 Task: Display the current local time.
Action: Mouse moved to (939, 77)
Screenshot: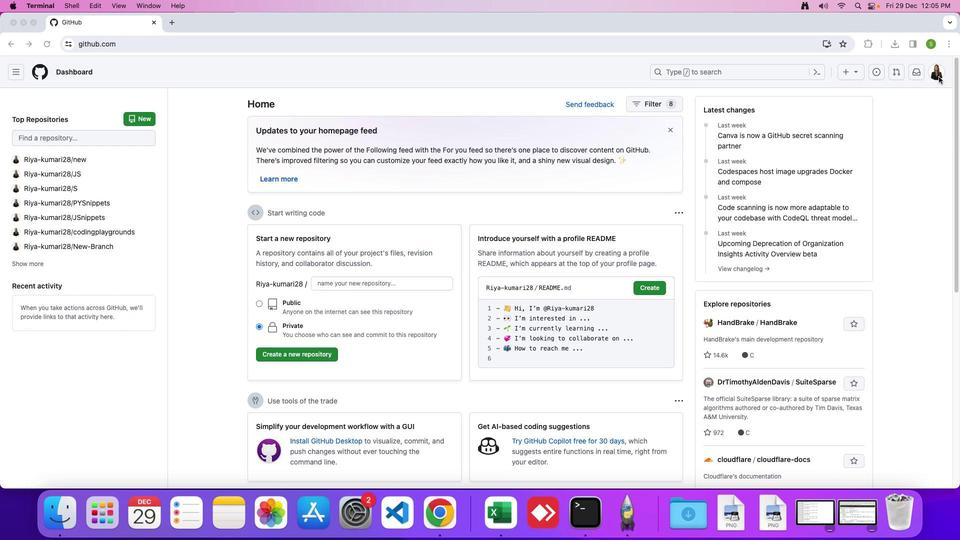 
Action: Mouse pressed left at (939, 77)
Screenshot: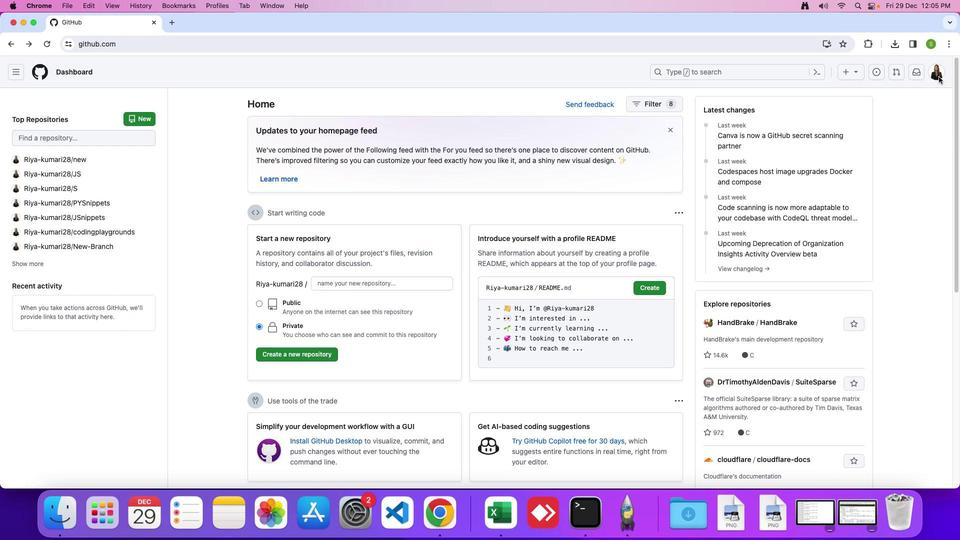 
Action: Mouse moved to (939, 74)
Screenshot: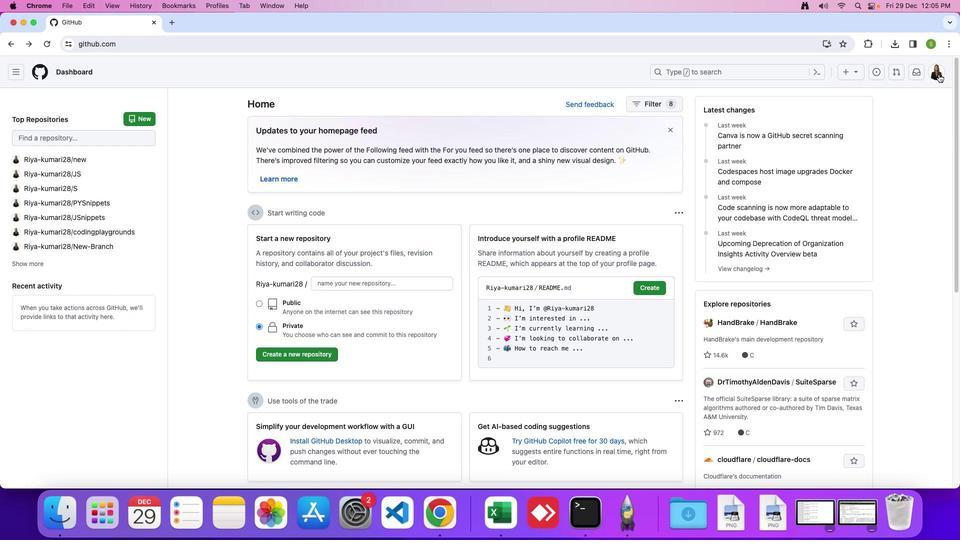 
Action: Mouse pressed left at (939, 74)
Screenshot: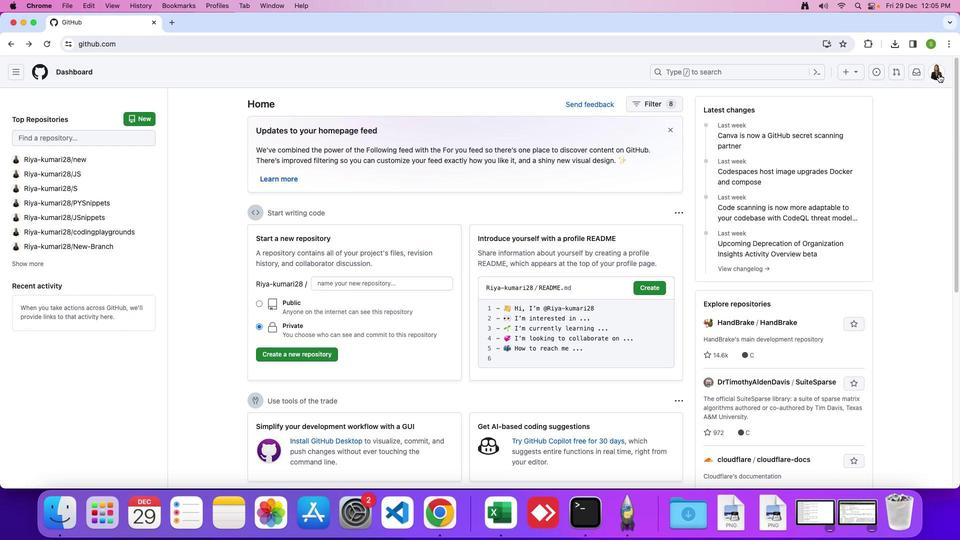 
Action: Mouse moved to (852, 123)
Screenshot: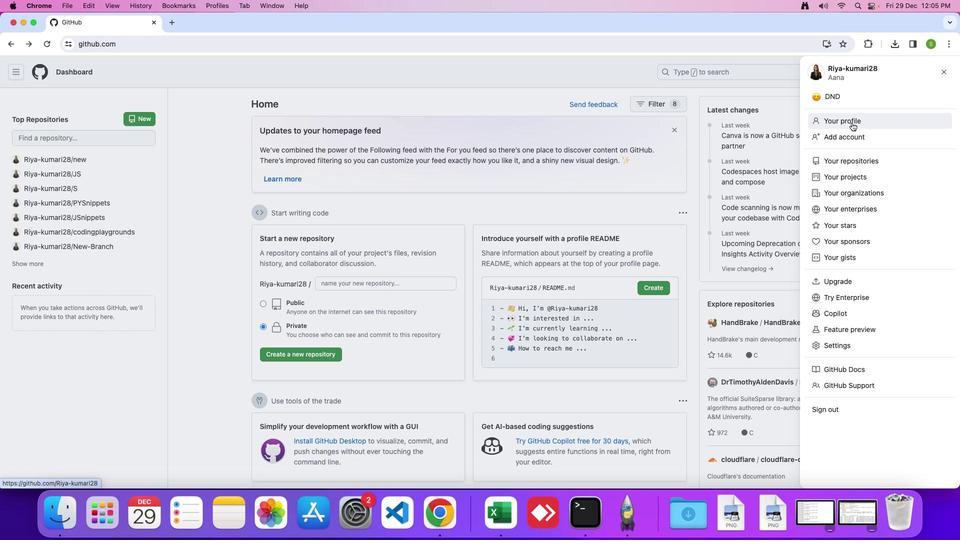 
Action: Mouse pressed left at (852, 123)
Screenshot: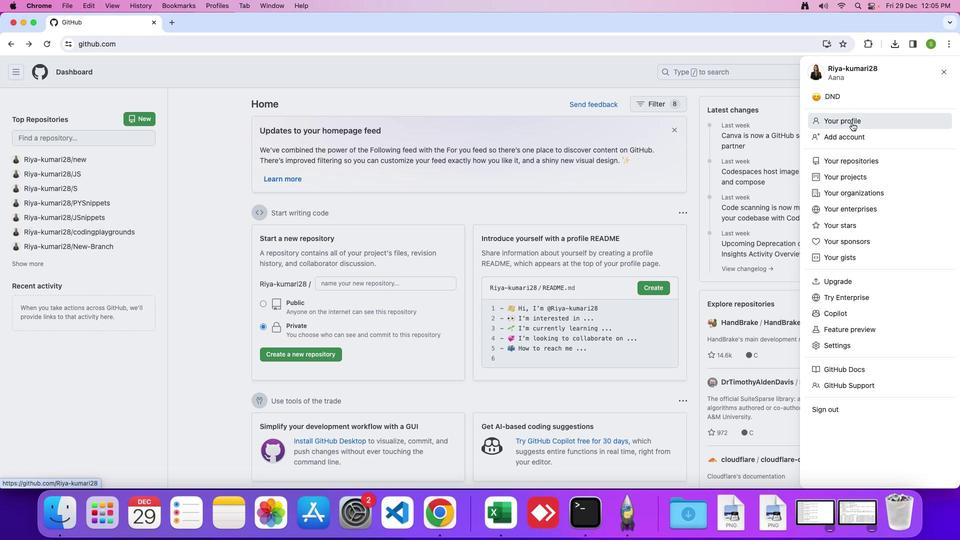 
Action: Mouse moved to (262, 342)
Screenshot: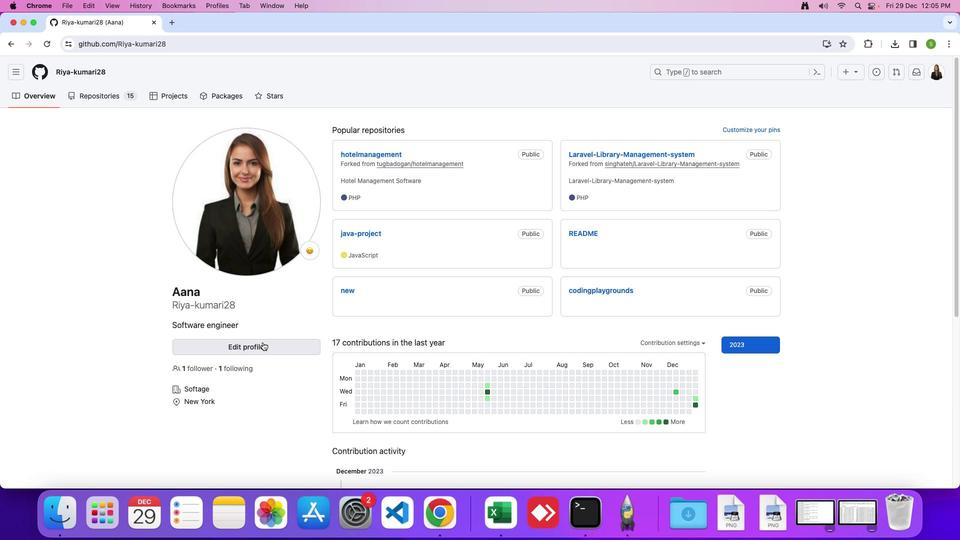 
Action: Mouse pressed left at (262, 342)
Screenshot: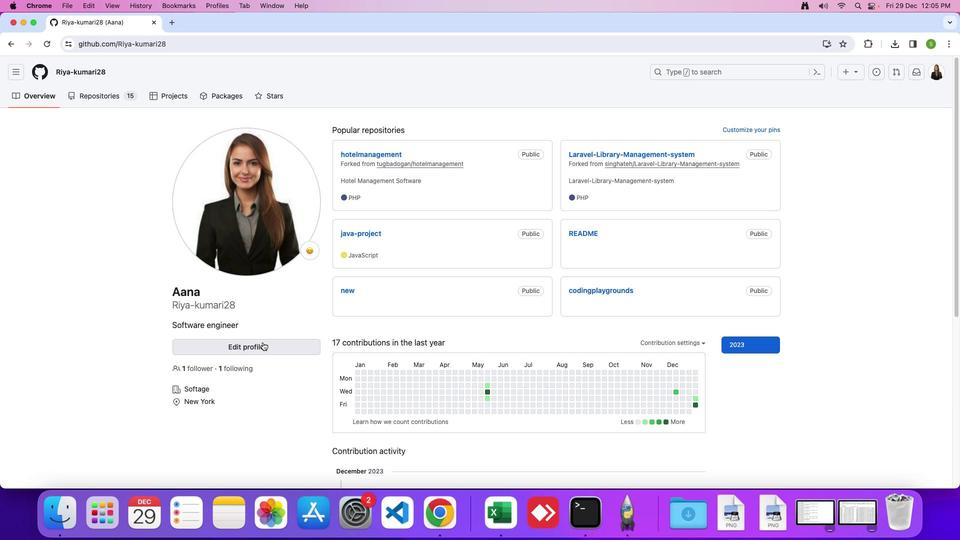 
Action: Mouse moved to (265, 351)
Screenshot: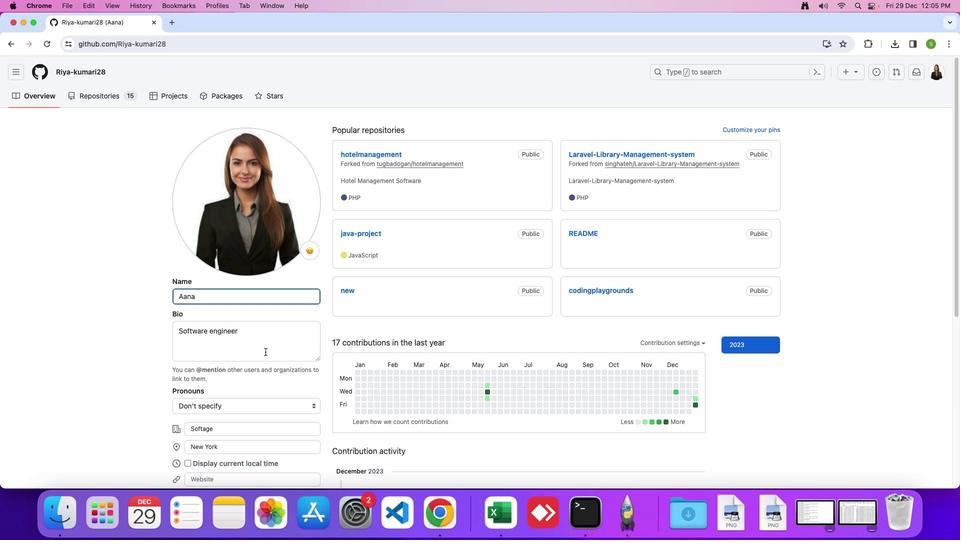 
Action: Mouse scrolled (265, 351) with delta (0, 0)
Screenshot: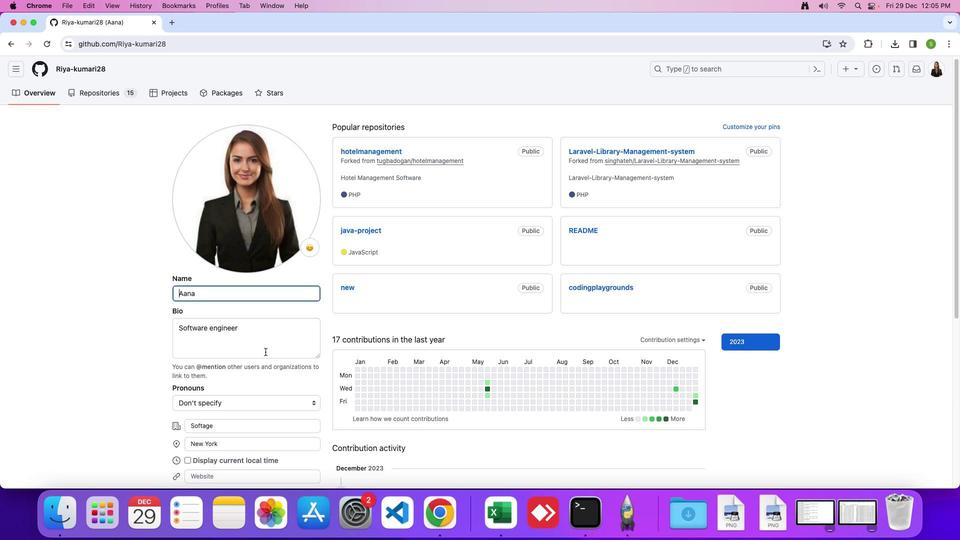 
Action: Mouse scrolled (265, 351) with delta (0, 0)
Screenshot: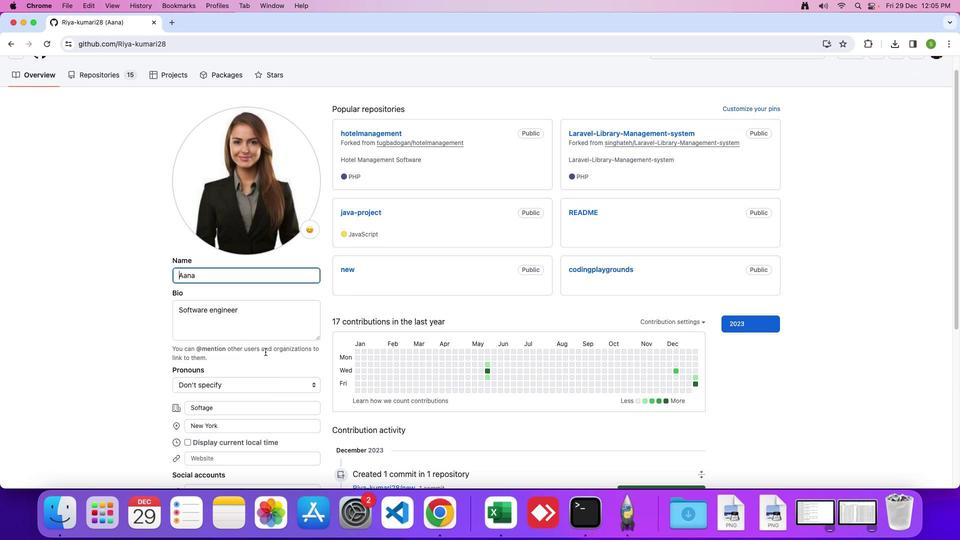 
Action: Mouse moved to (265, 351)
Screenshot: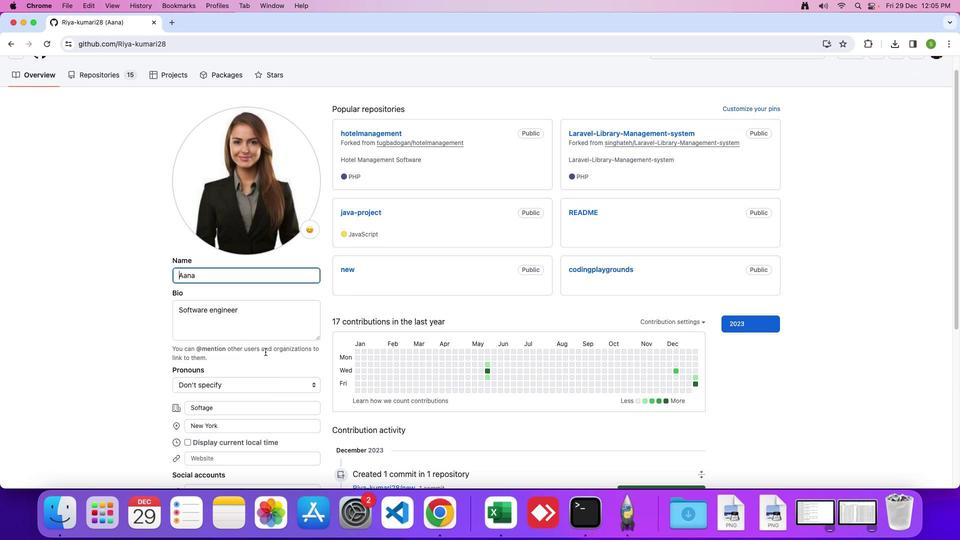 
Action: Mouse scrolled (265, 351) with delta (0, -1)
Screenshot: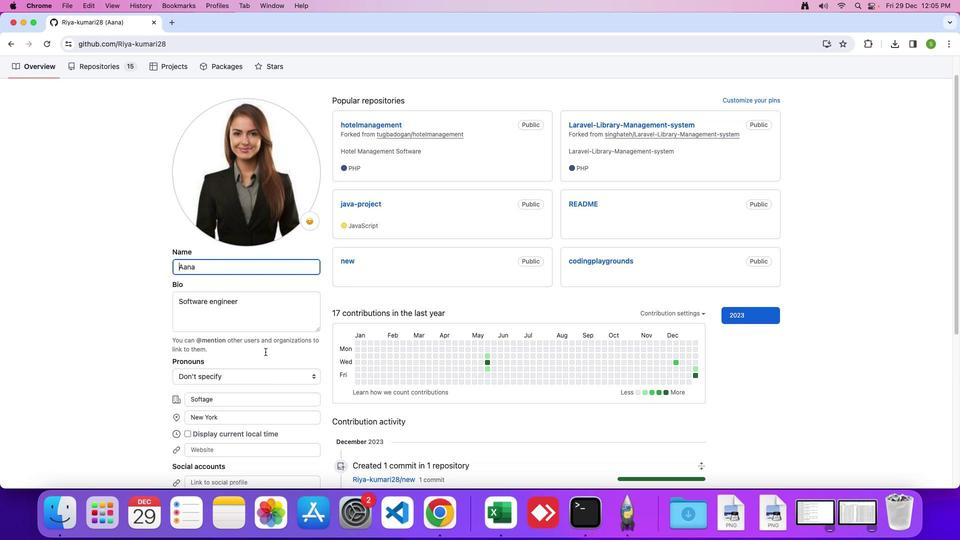 
Action: Mouse moved to (265, 351)
Screenshot: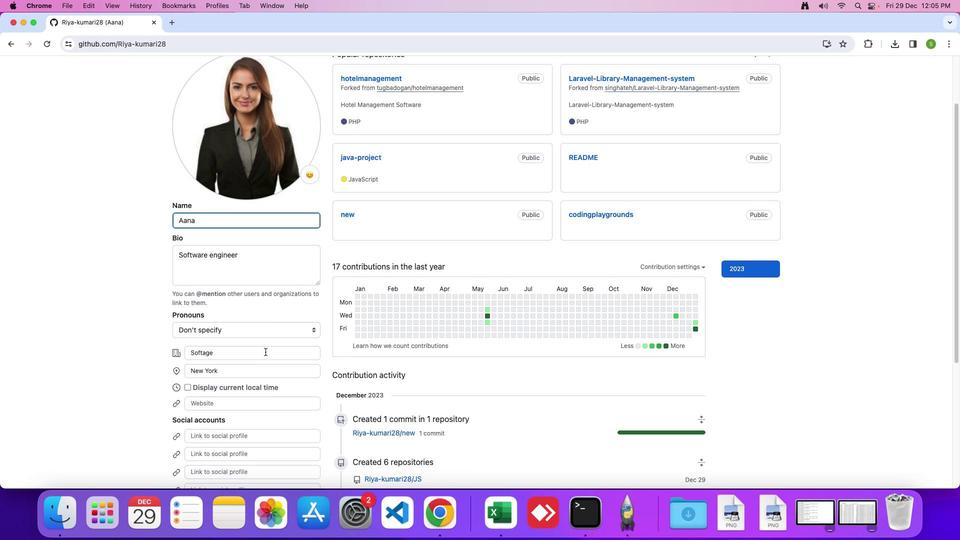 
Action: Mouse scrolled (265, 351) with delta (0, 0)
Screenshot: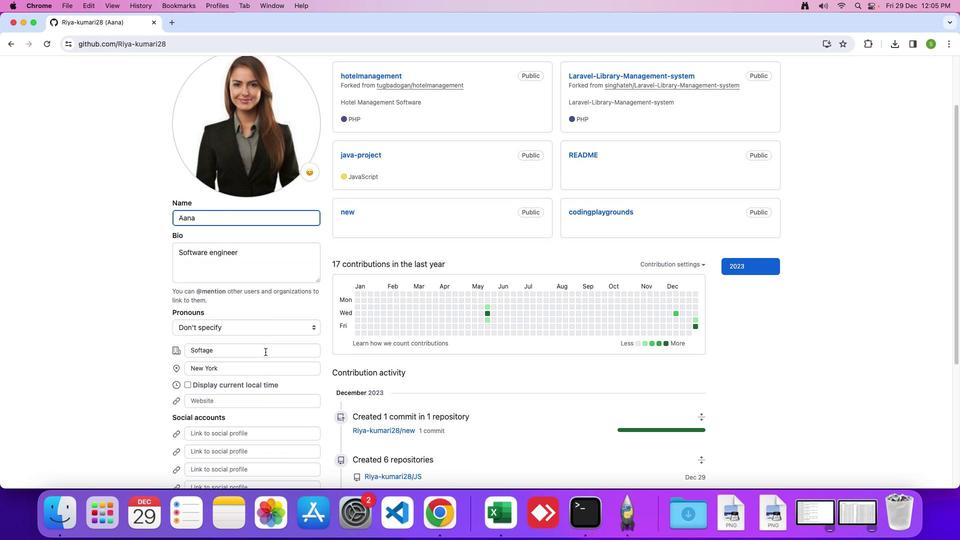 
Action: Mouse scrolled (265, 351) with delta (0, 0)
Screenshot: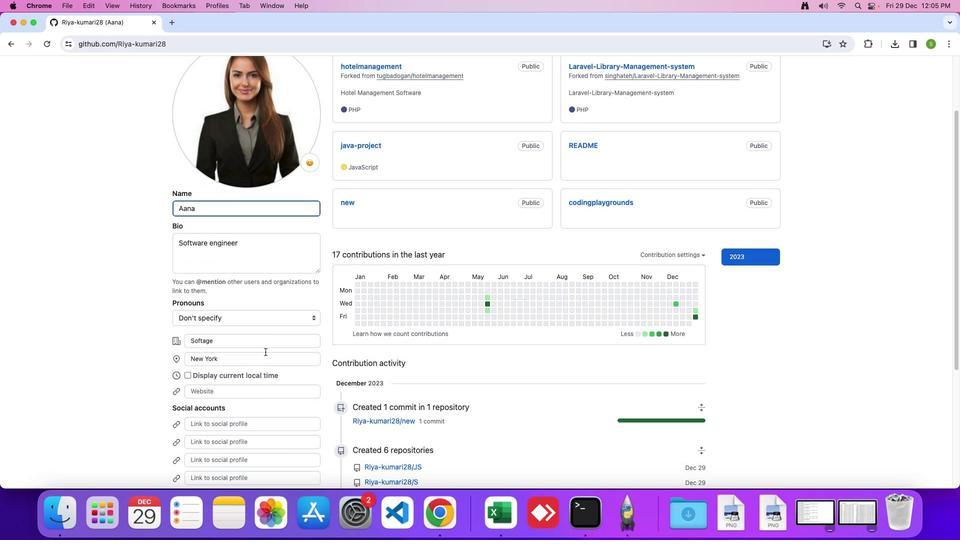 
Action: Mouse scrolled (265, 351) with delta (0, 0)
Screenshot: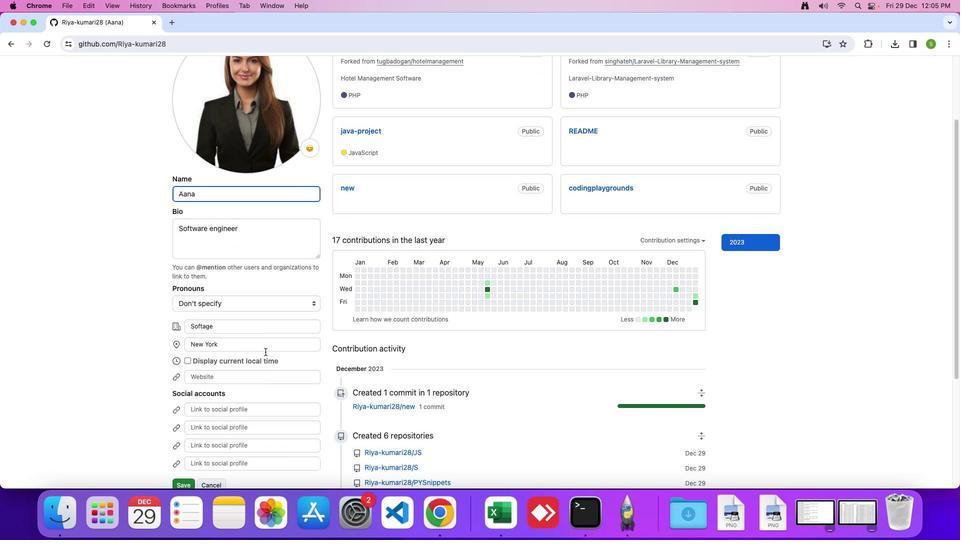 
Action: Mouse moved to (187, 332)
Screenshot: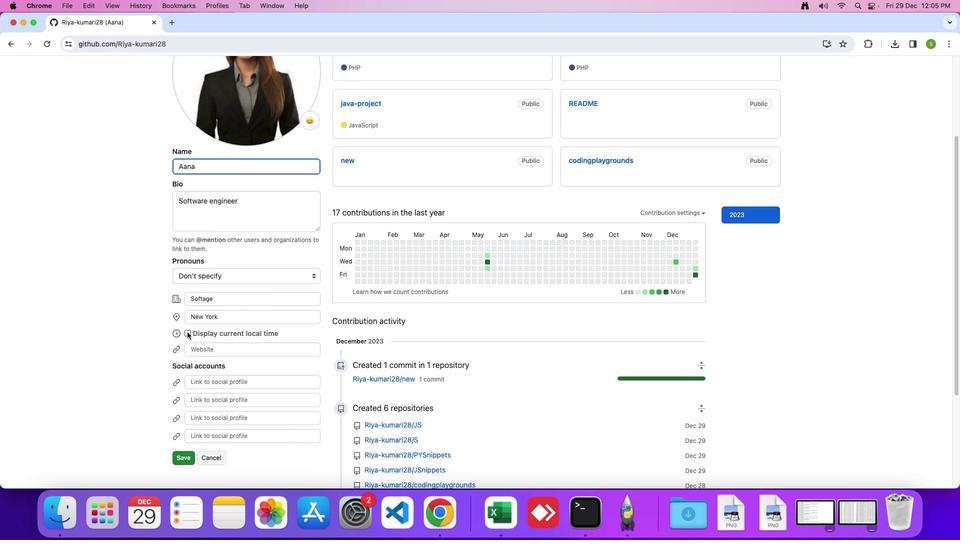 
Action: Mouse pressed left at (187, 332)
Screenshot: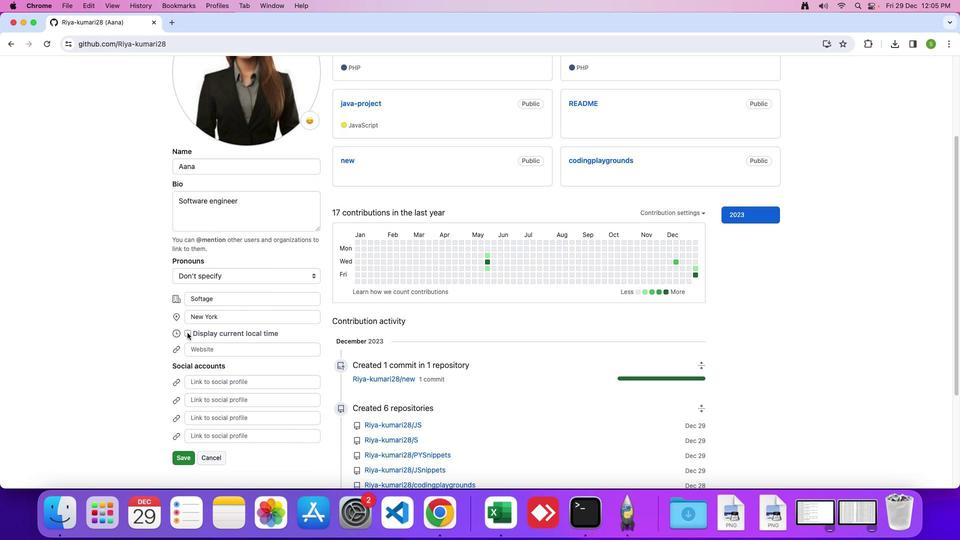 
Action: Mouse moved to (192, 347)
Screenshot: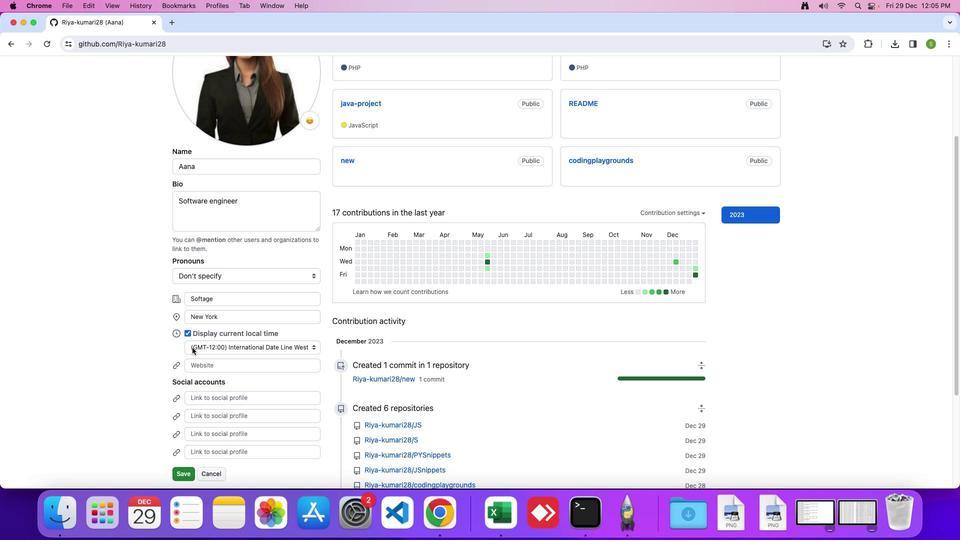 
